 Task: Create a section Code Conquerors and in the section, add a milestone Cybersecurity Implementation in the project TrendSetter.
Action: Mouse moved to (56, 181)
Screenshot: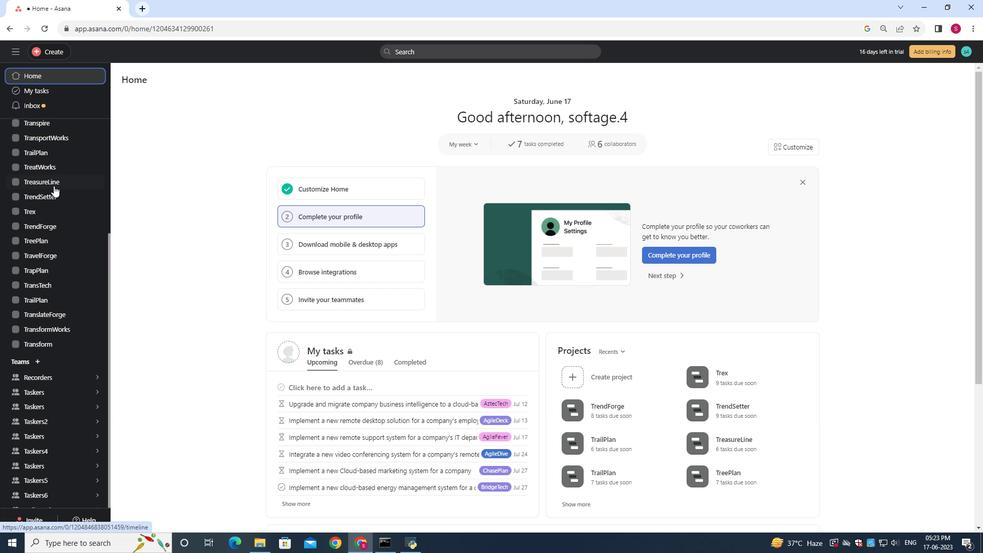 
Action: Mouse pressed left at (56, 181)
Screenshot: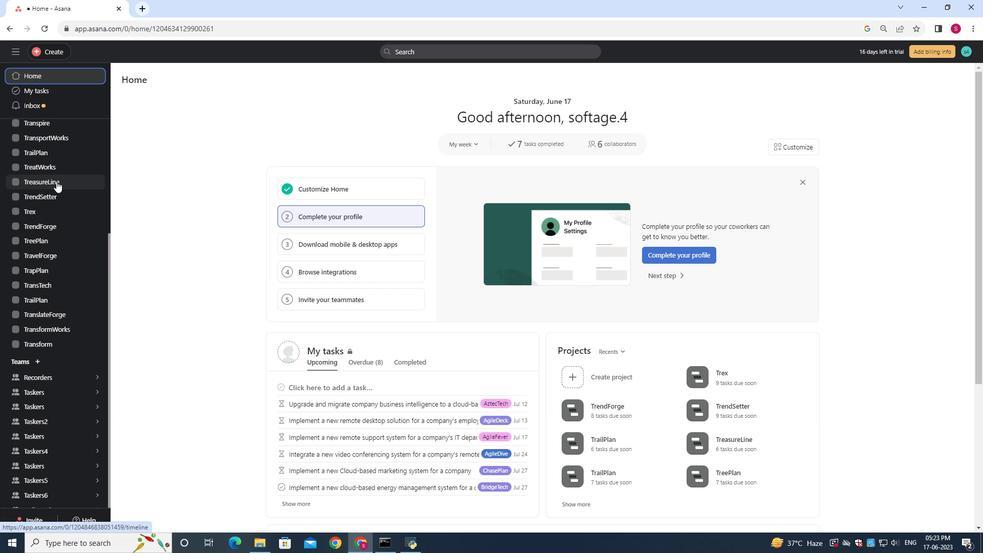 
Action: Mouse moved to (50, 193)
Screenshot: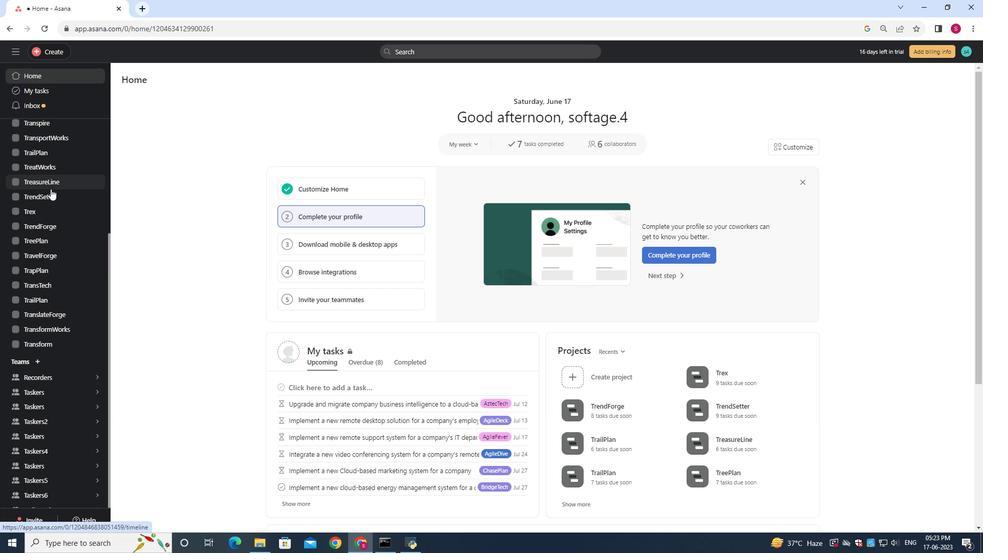 
Action: Mouse pressed left at (50, 193)
Screenshot: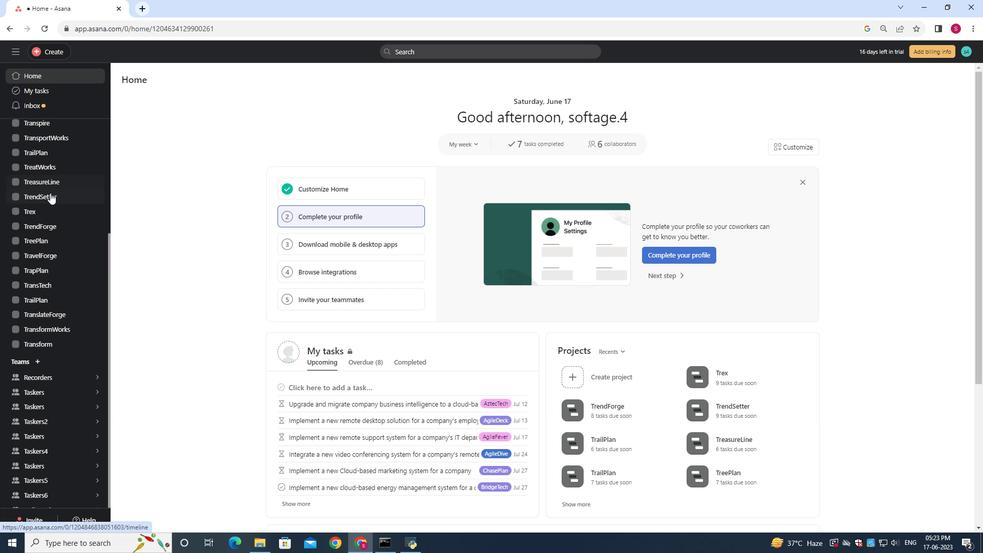 
Action: Mouse moved to (162, 120)
Screenshot: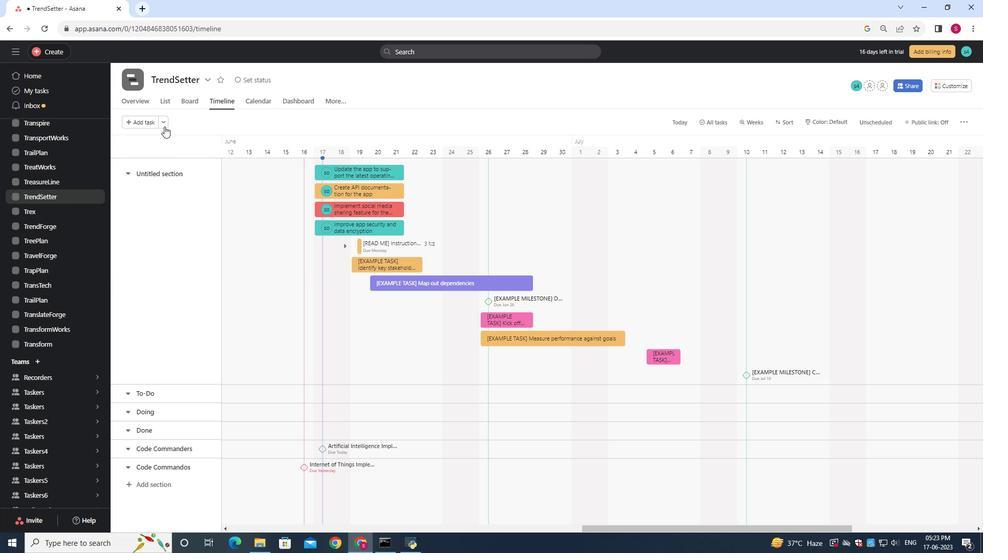 
Action: Mouse pressed left at (162, 120)
Screenshot: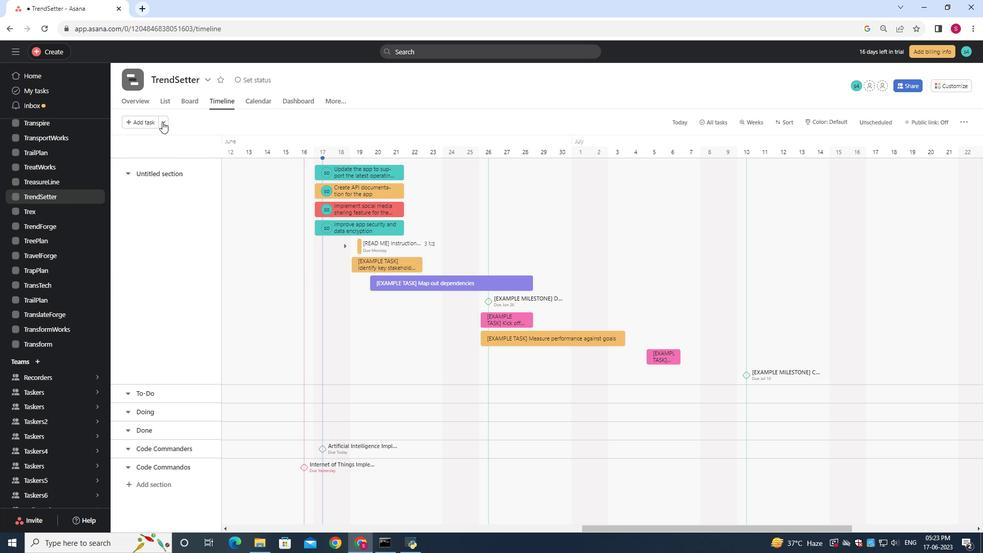 
Action: Mouse moved to (181, 141)
Screenshot: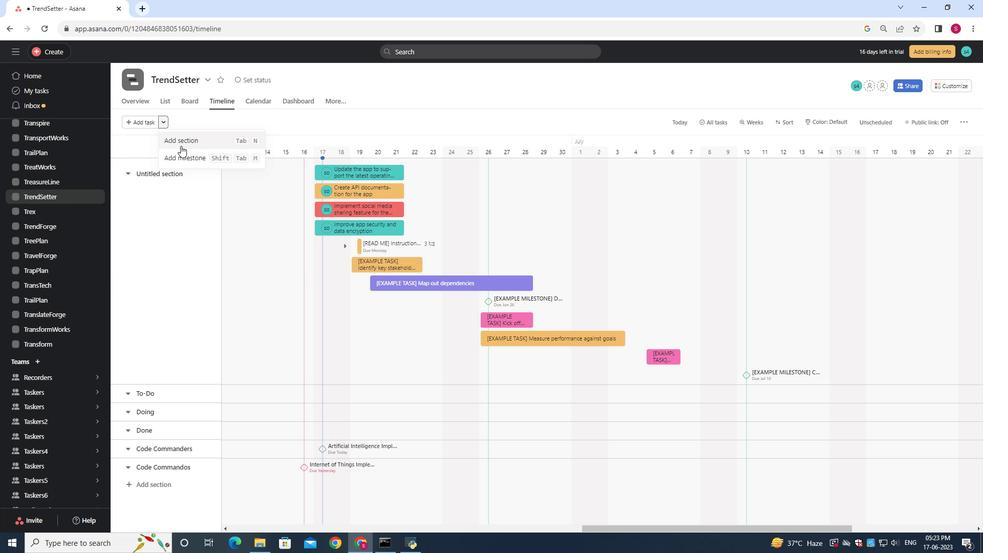 
Action: Mouse pressed left at (181, 141)
Screenshot: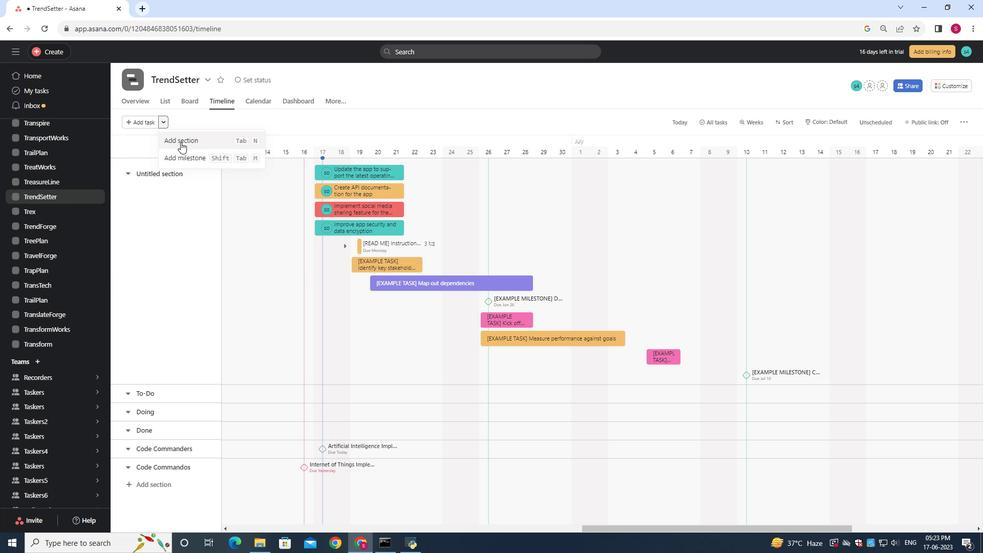 
Action: Key pressed <Key.shift>Code<Key.space><Key.shift>Conquerors
Screenshot: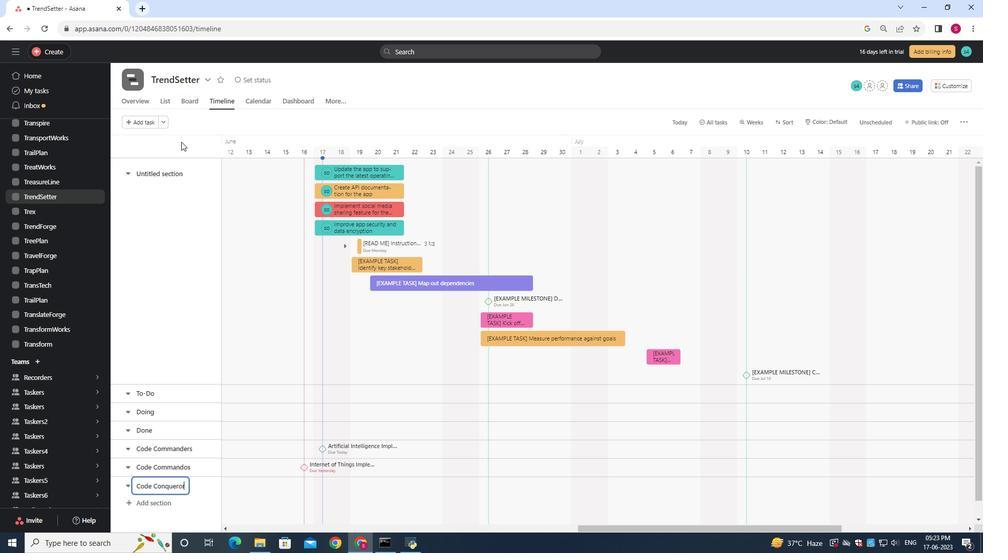 
Action: Mouse moved to (218, 332)
Screenshot: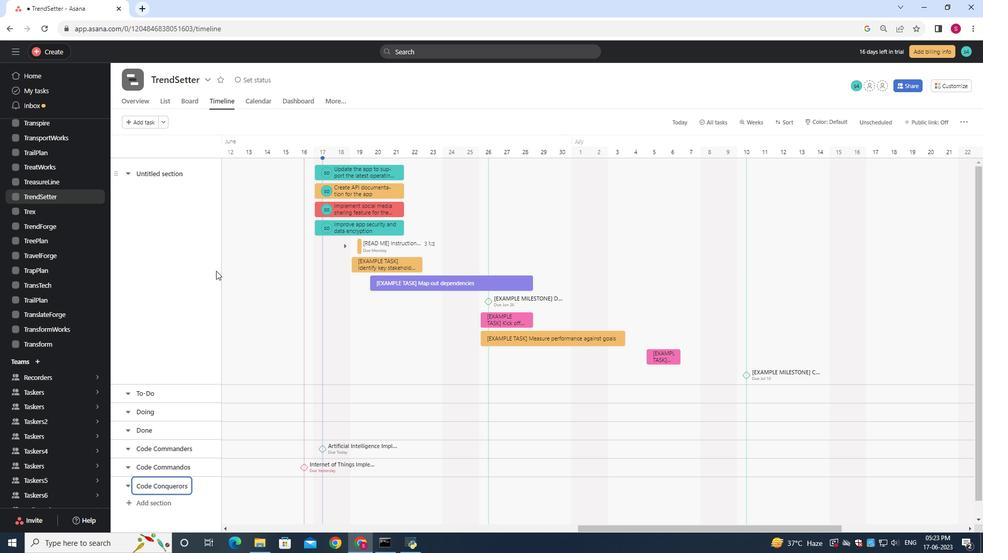 
Action: Mouse pressed left at (218, 332)
Screenshot: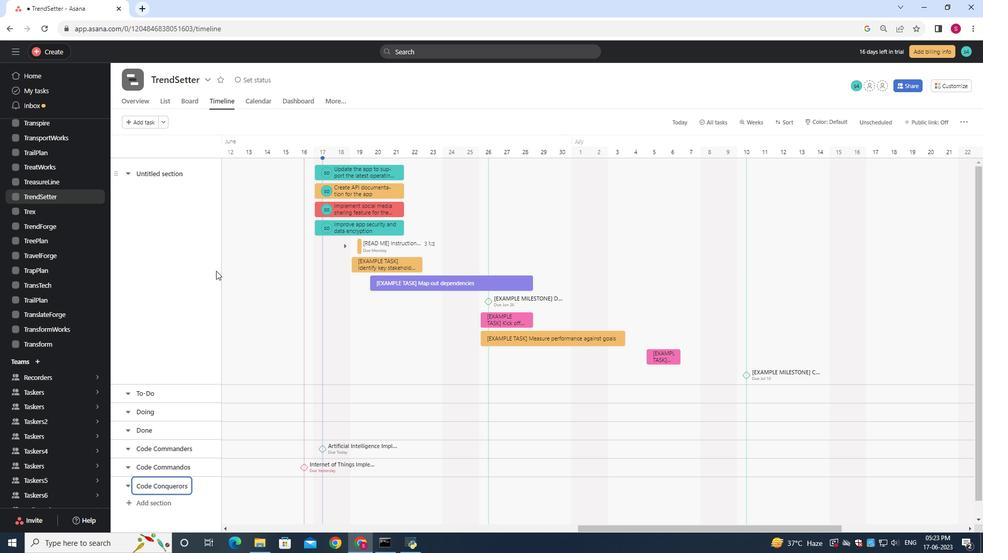 
Action: Mouse moved to (231, 486)
Screenshot: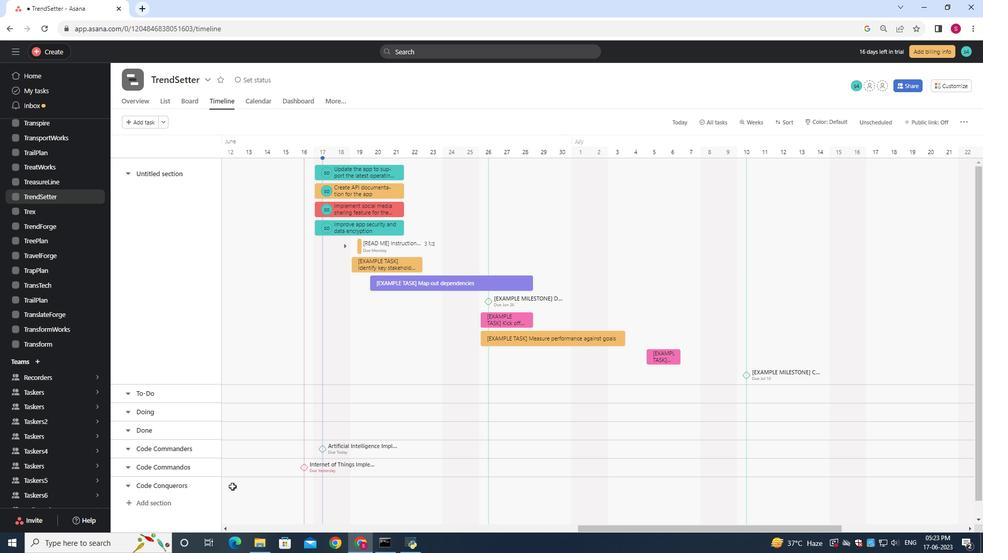 
Action: Mouse pressed left at (231, 486)
Screenshot: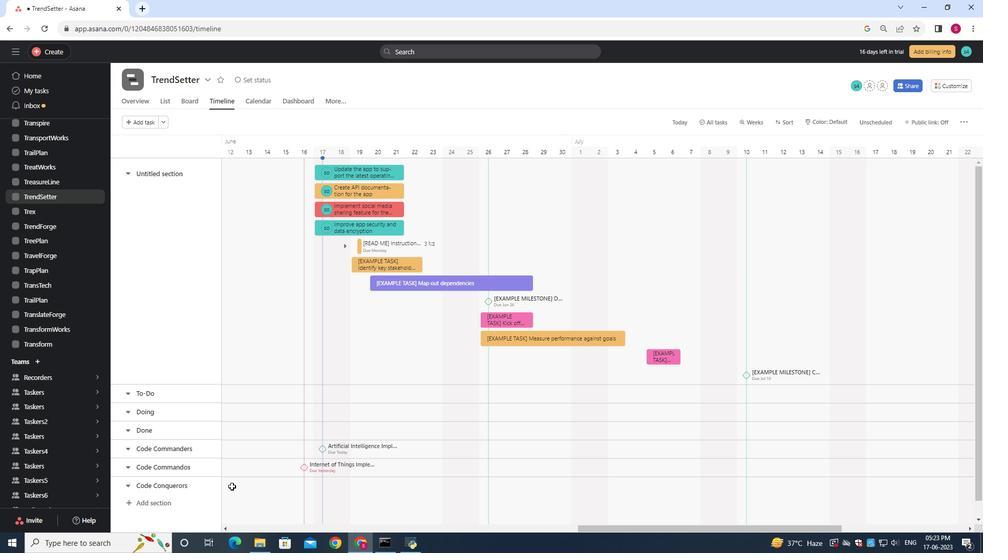 
Action: Mouse moved to (231, 486)
Screenshot: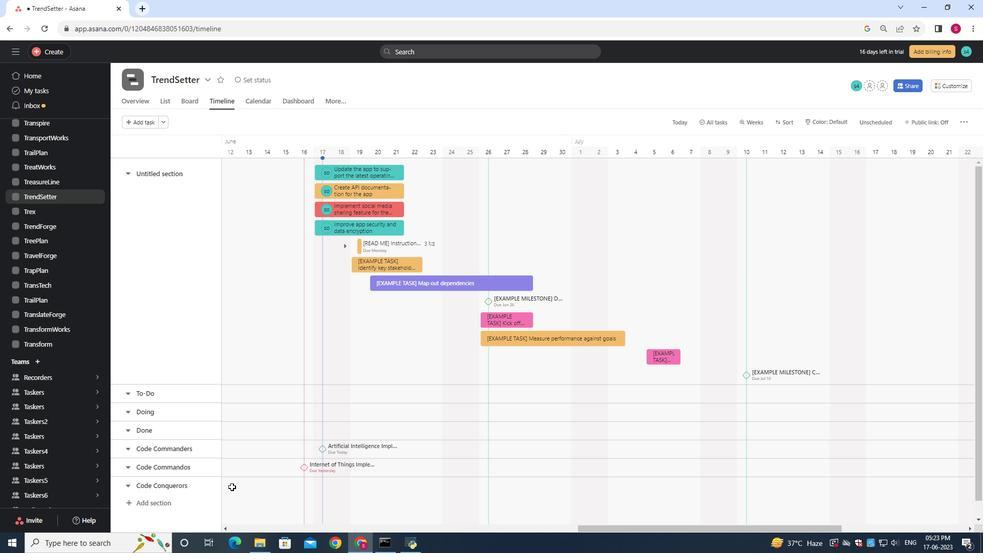 
Action: Mouse pressed left at (231, 486)
Screenshot: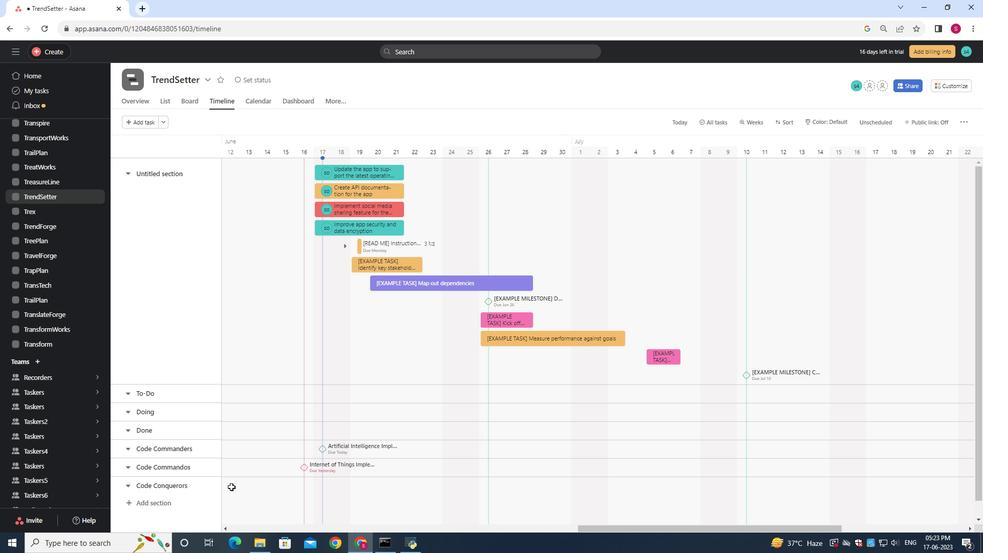 
Action: Mouse moved to (230, 485)
Screenshot: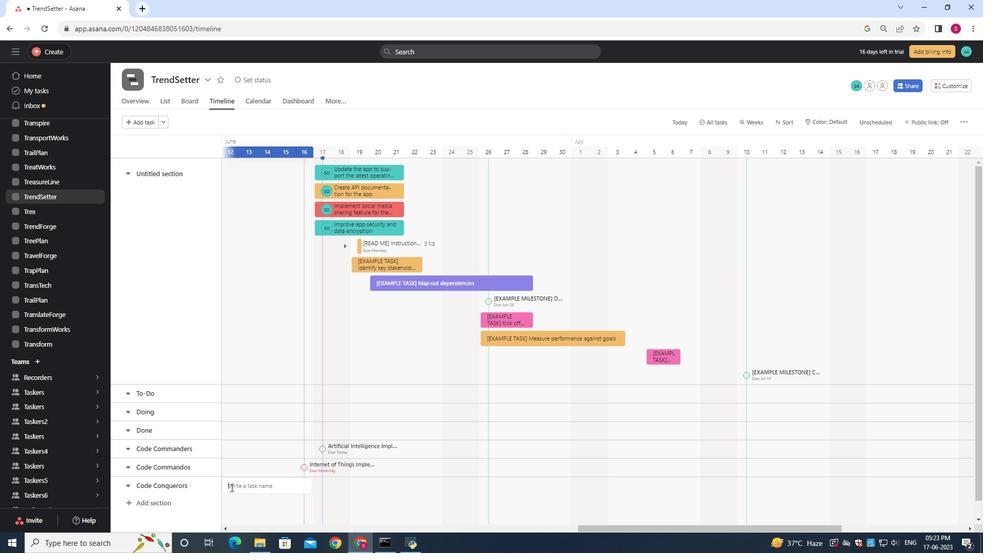 
Action: Key pressed <Key.shift><Key.shift><Key.shift><Key.shift><Key.shift>Cybersecurity<Key.space><Key.shift>Implementation
Screenshot: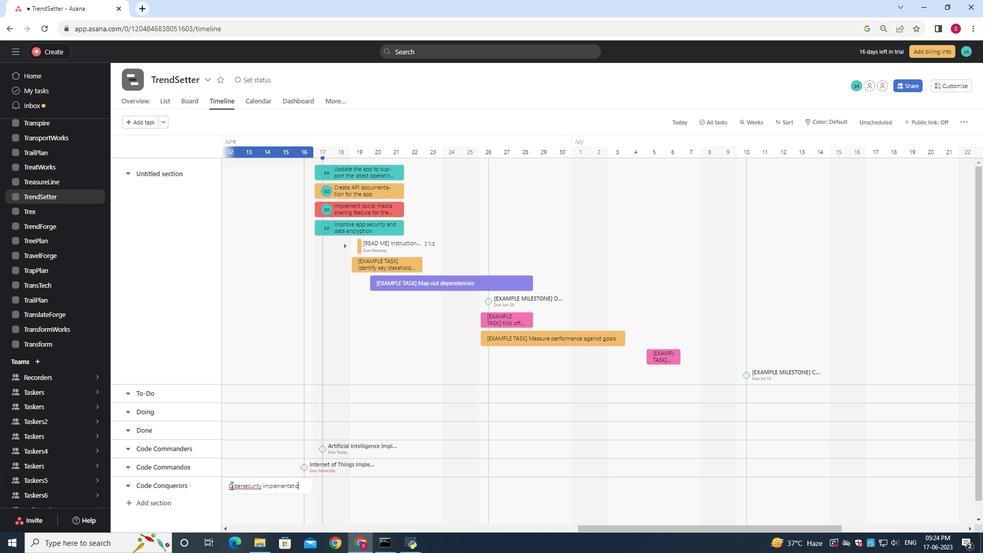 
Action: Mouse moved to (271, 485)
Screenshot: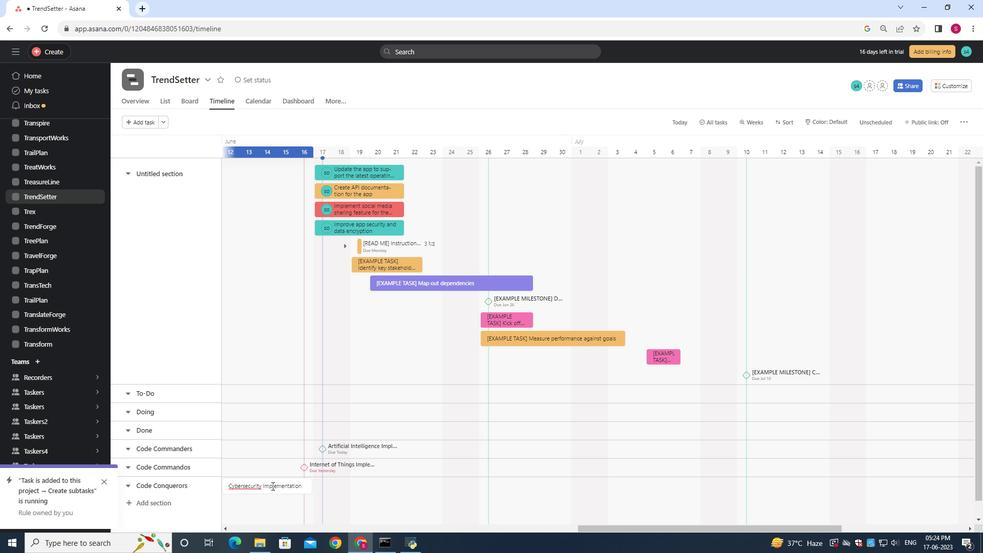 
Action: Mouse pressed right at (271, 485)
Screenshot: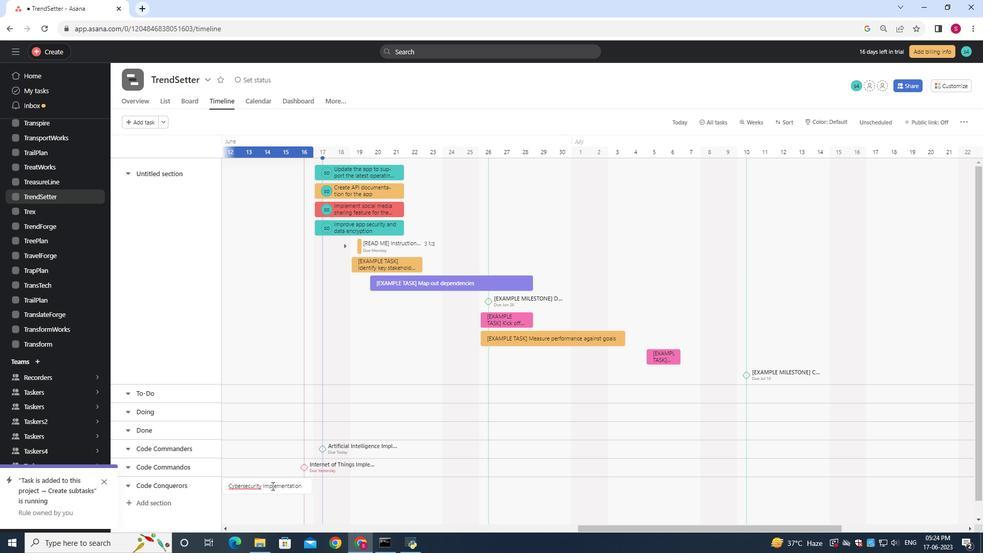 
Action: Mouse moved to (305, 433)
Screenshot: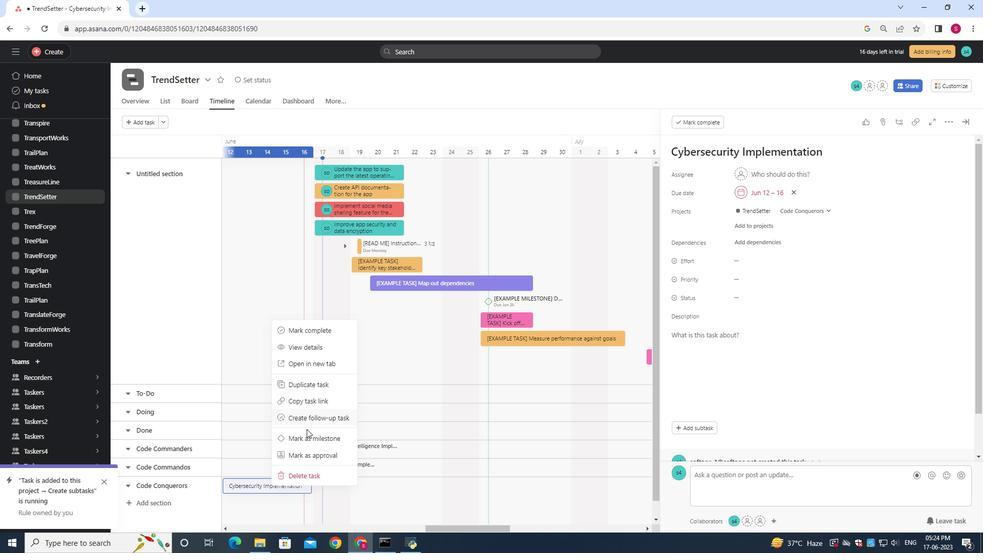 
Action: Mouse pressed left at (305, 433)
Screenshot: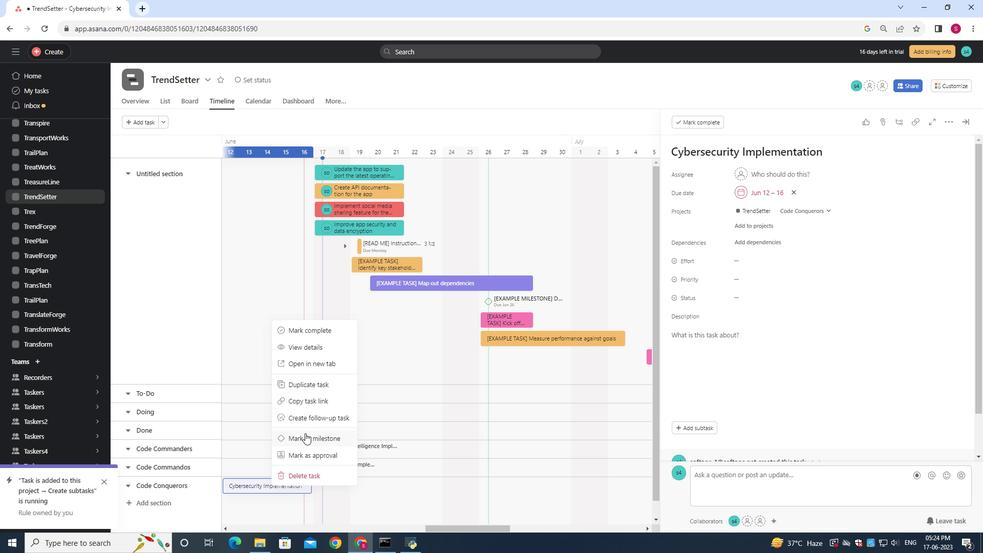 
Action: Mouse moved to (294, 432)
Screenshot: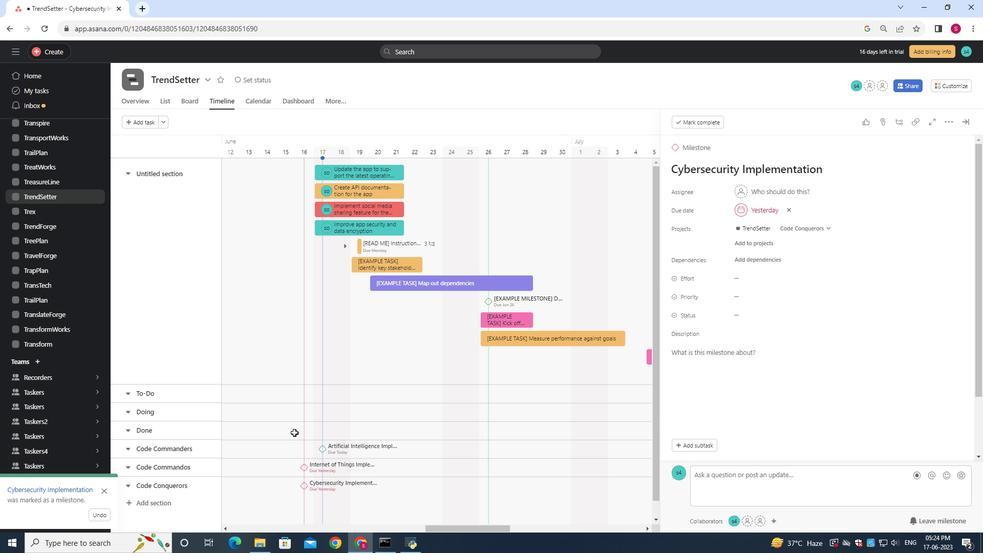 
